 Task: Add Earth's Best Organic Peas Stage 2 Baby Food Jar to the cart.
Action: Mouse moved to (291, 164)
Screenshot: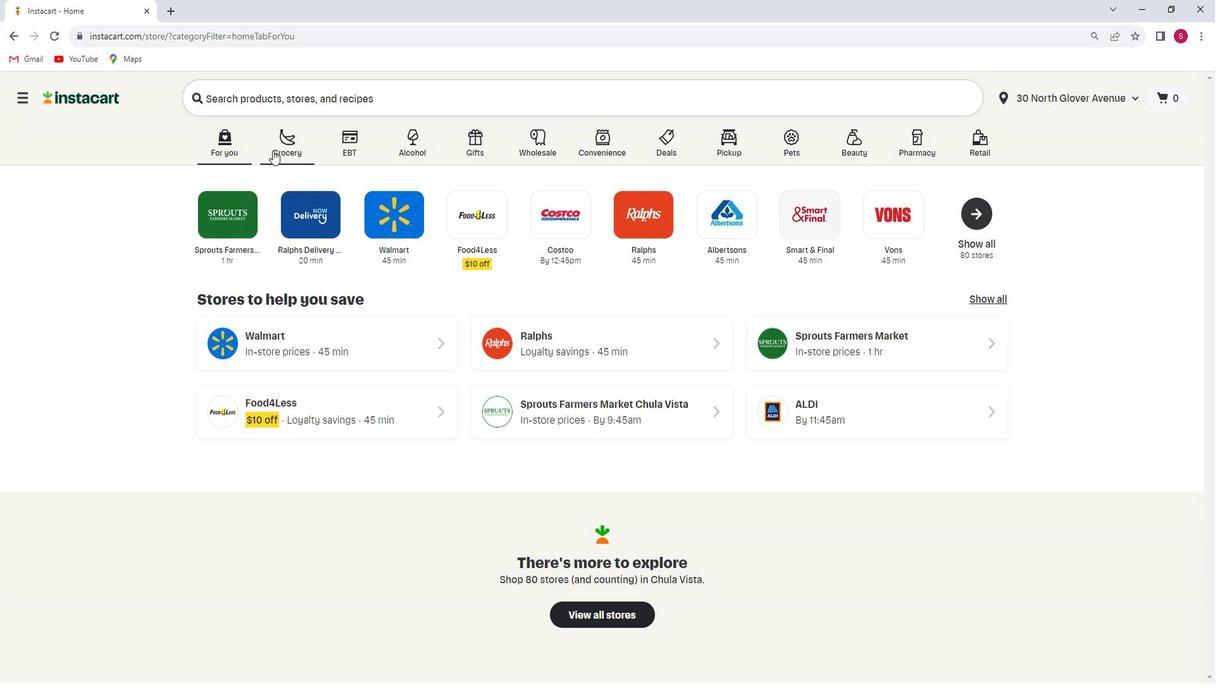 
Action: Mouse pressed left at (291, 164)
Screenshot: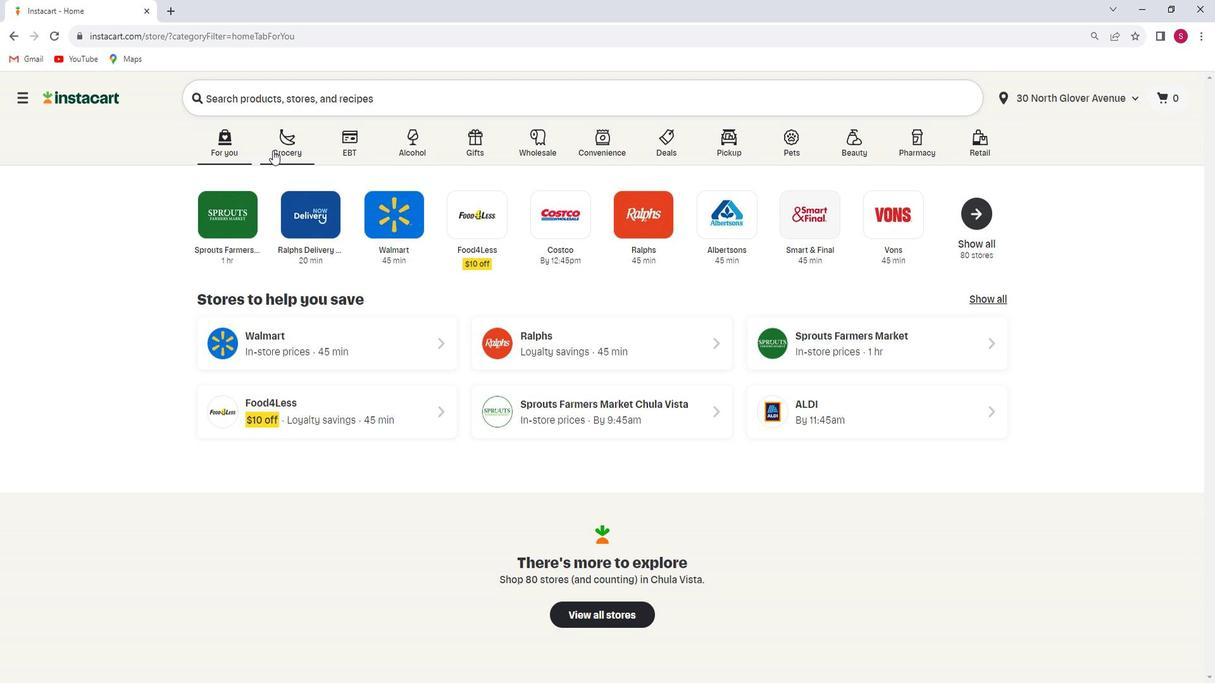 
Action: Mouse moved to (298, 369)
Screenshot: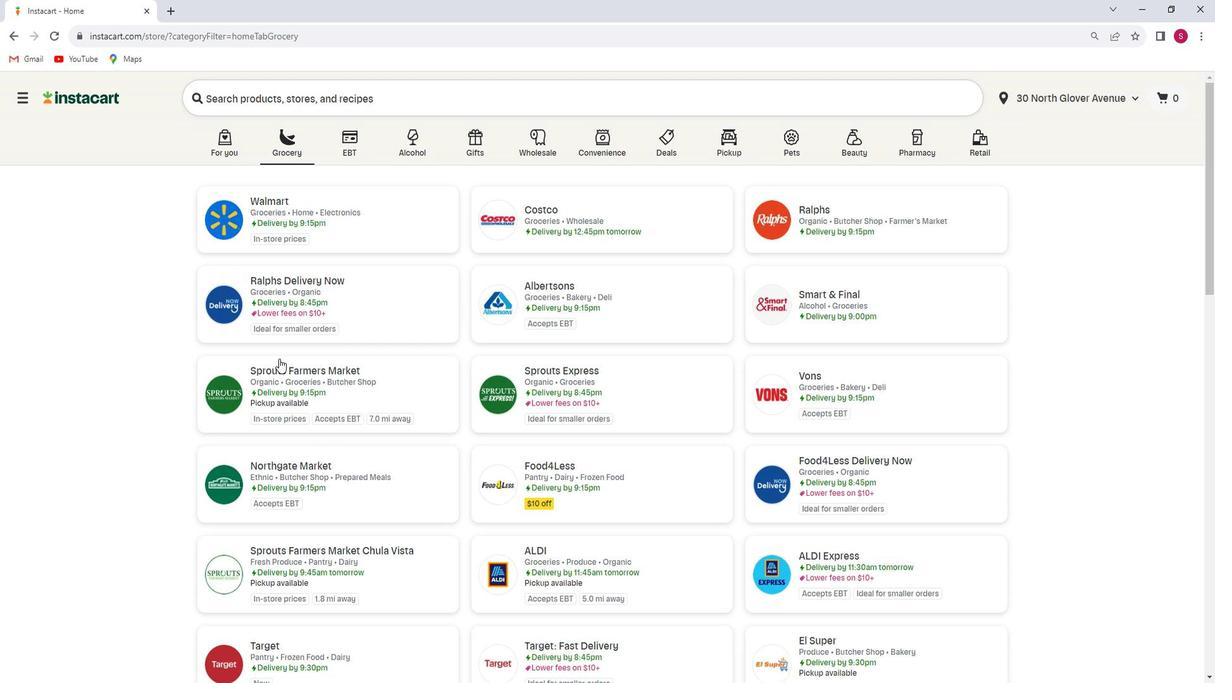 
Action: Mouse pressed left at (298, 369)
Screenshot: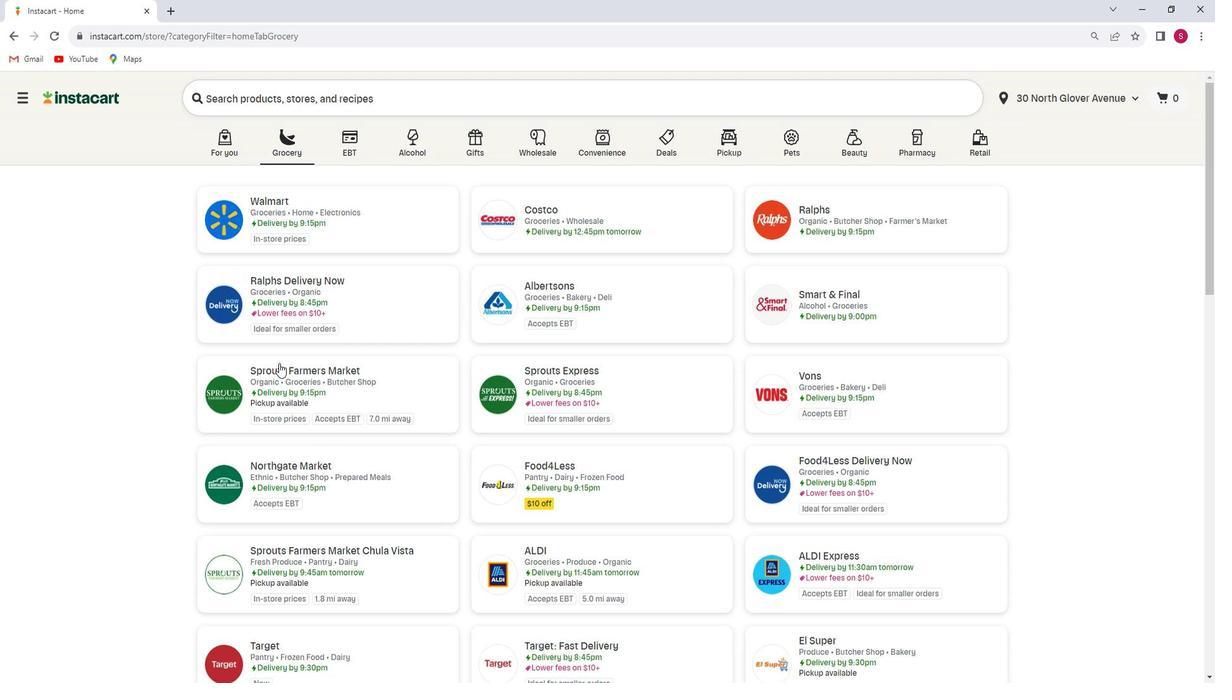 
Action: Mouse moved to (96, 324)
Screenshot: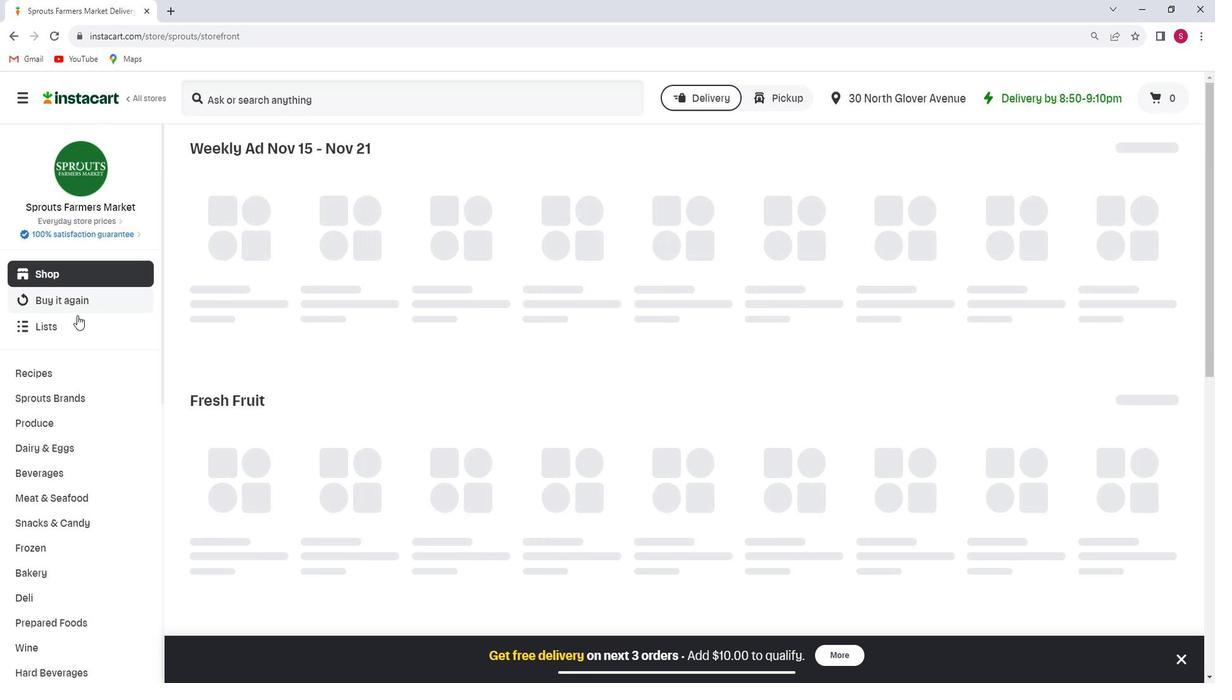 
Action: Mouse scrolled (96, 323) with delta (0, 0)
Screenshot: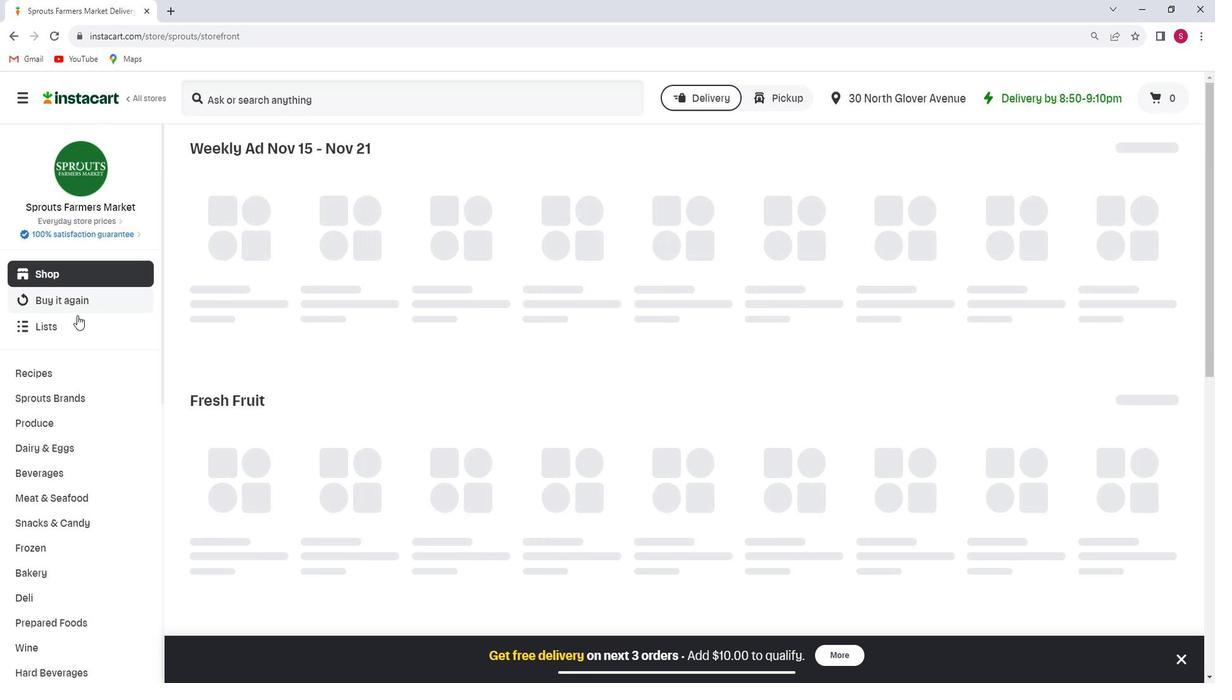 
Action: Mouse moved to (96, 326)
Screenshot: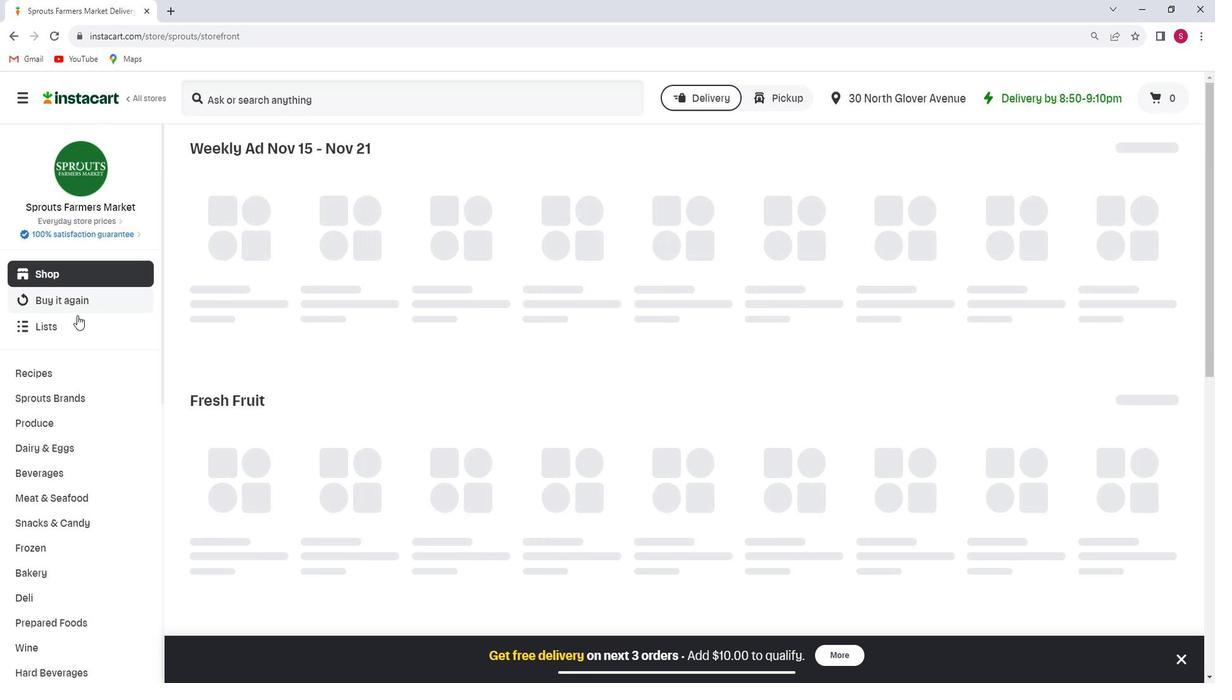 
Action: Mouse scrolled (96, 325) with delta (0, 0)
Screenshot: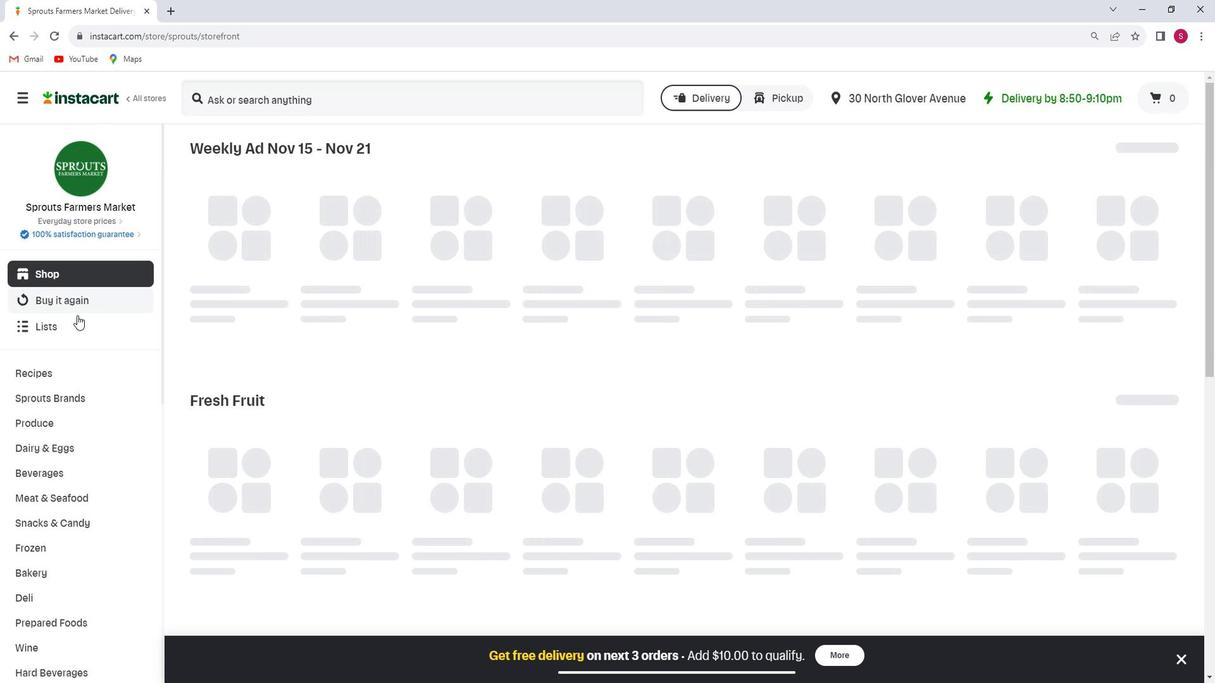 
Action: Mouse scrolled (96, 325) with delta (0, 0)
Screenshot: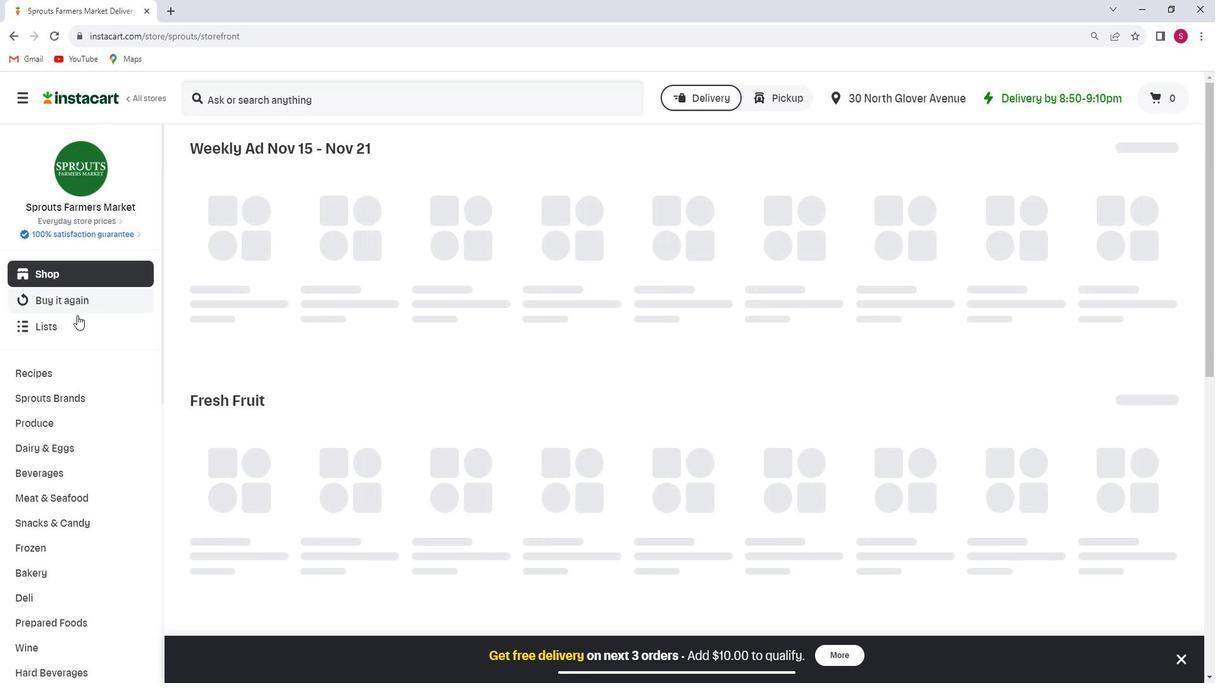 
Action: Mouse scrolled (96, 325) with delta (0, 0)
Screenshot: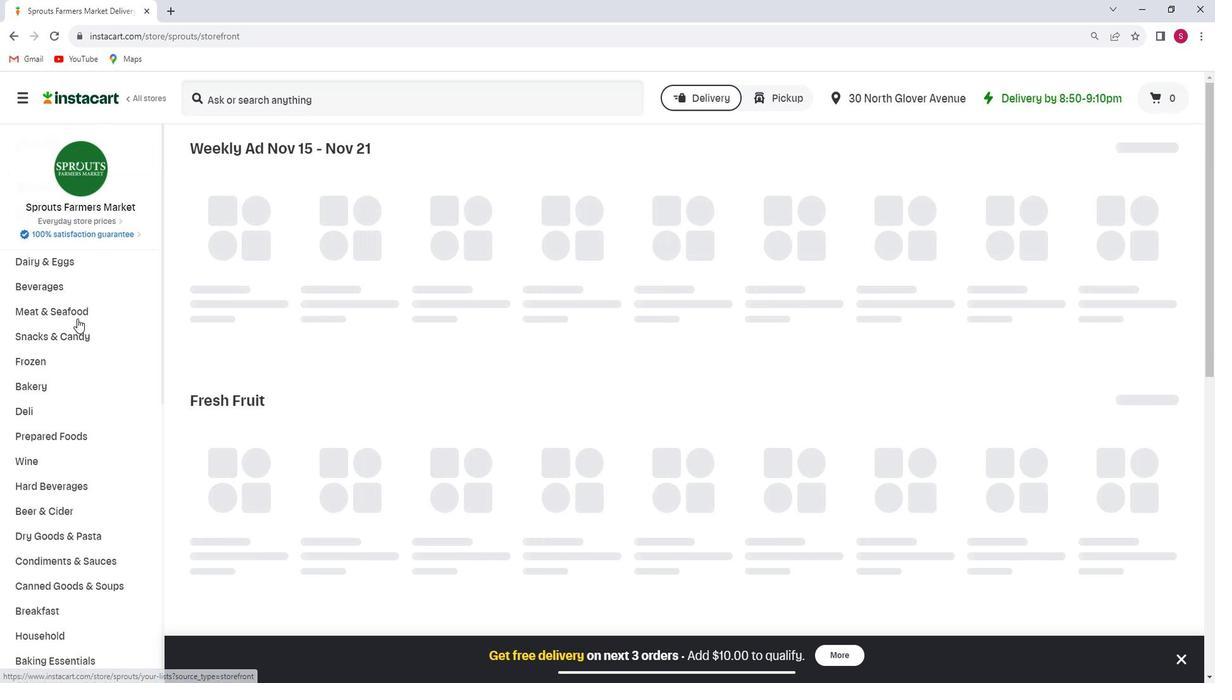 
Action: Mouse scrolled (96, 325) with delta (0, 0)
Screenshot: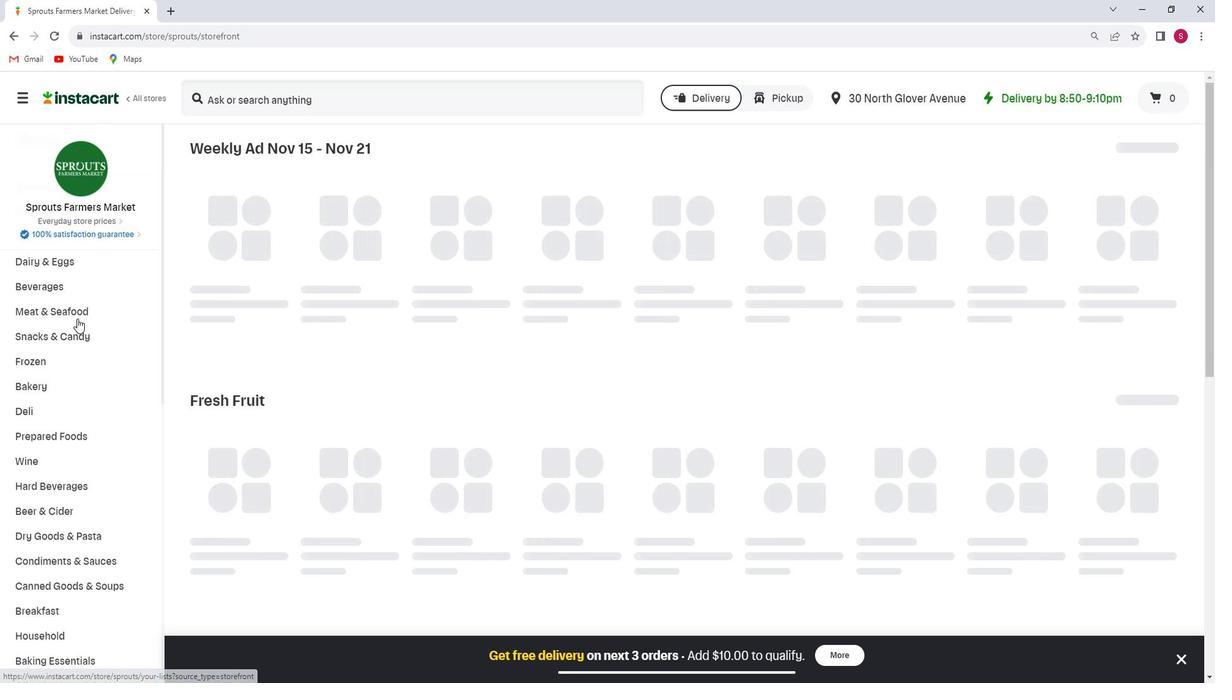 
Action: Mouse scrolled (96, 325) with delta (0, 0)
Screenshot: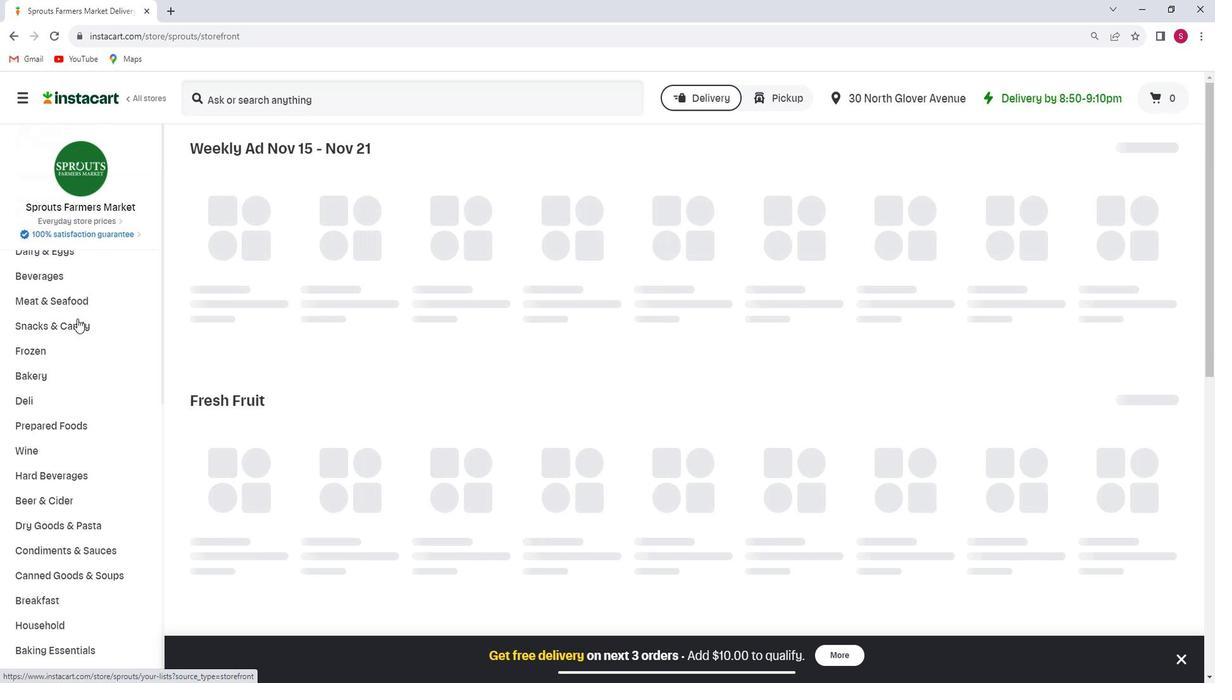
Action: Mouse scrolled (96, 325) with delta (0, 0)
Screenshot: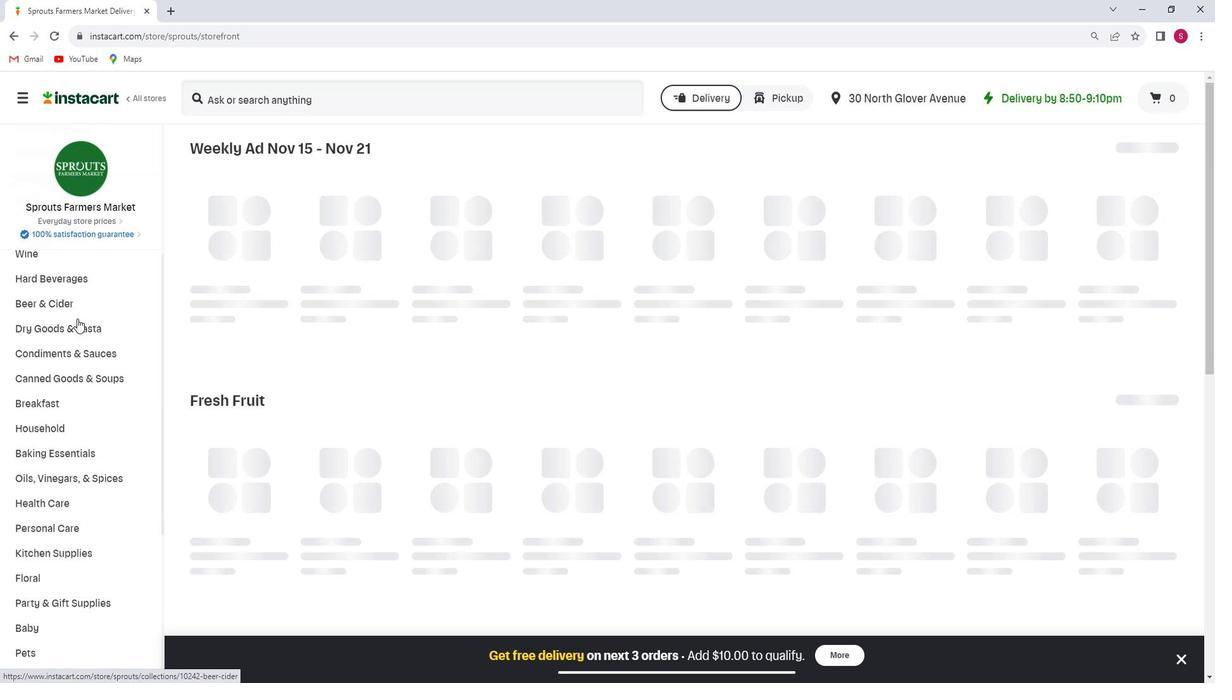
Action: Mouse scrolled (96, 325) with delta (0, 0)
Screenshot: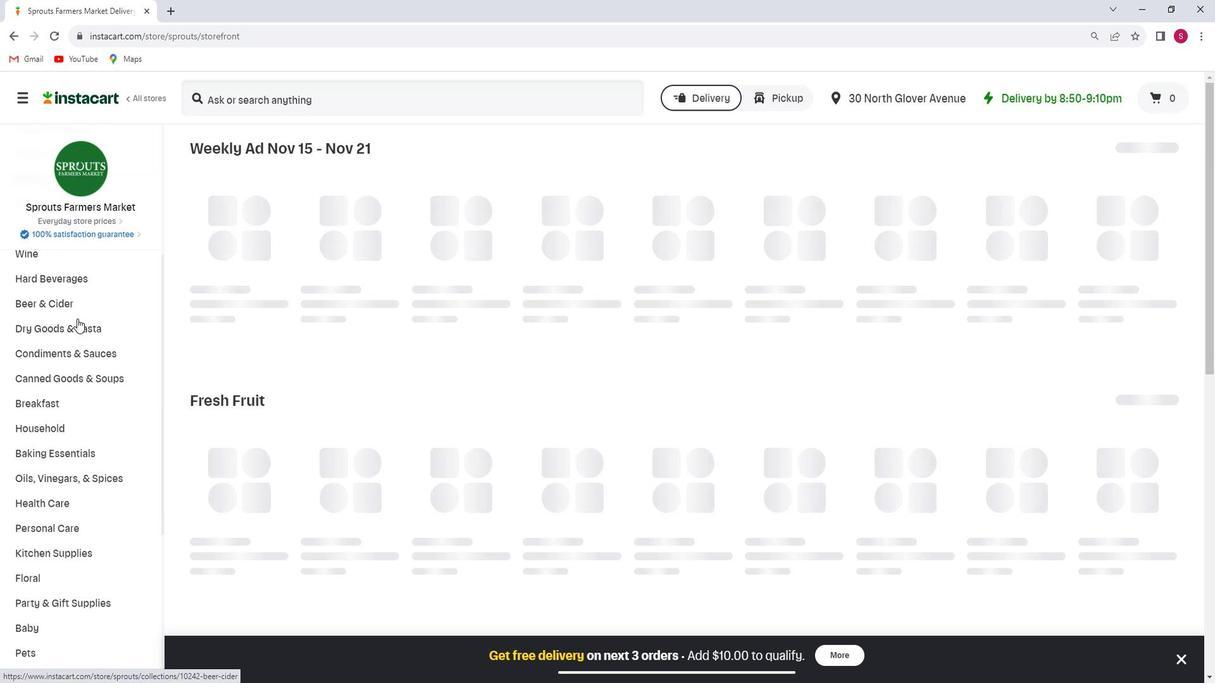 
Action: Mouse scrolled (96, 325) with delta (0, 0)
Screenshot: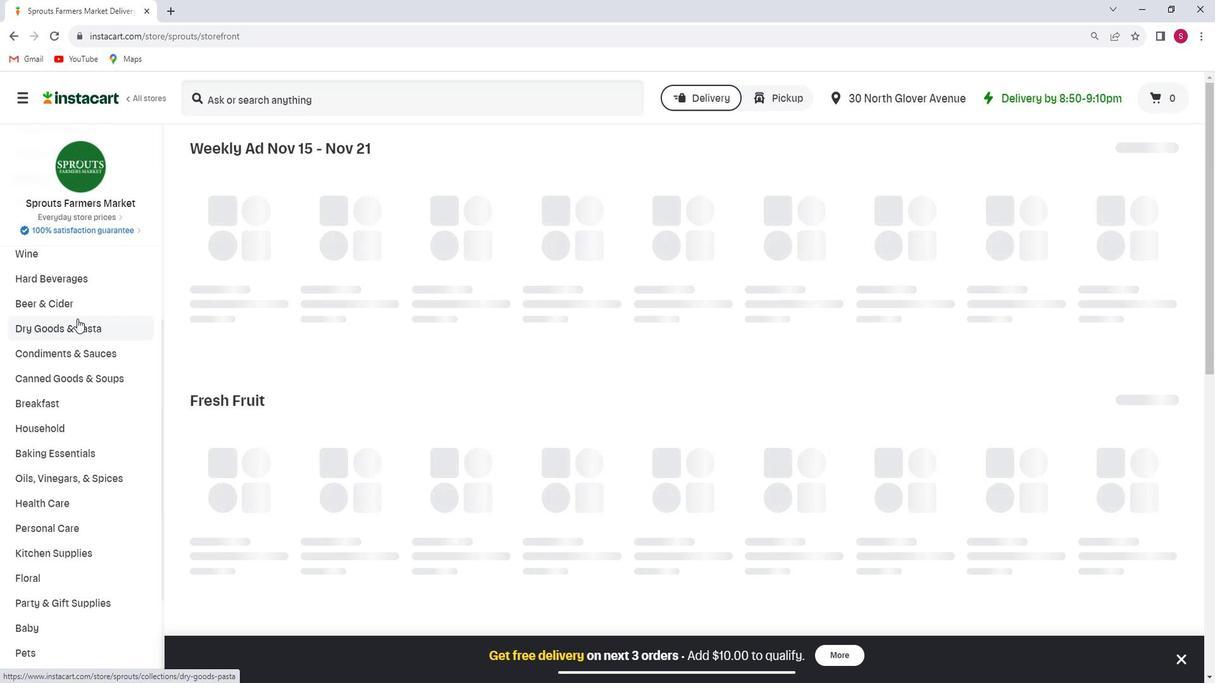 
Action: Mouse moved to (55, 464)
Screenshot: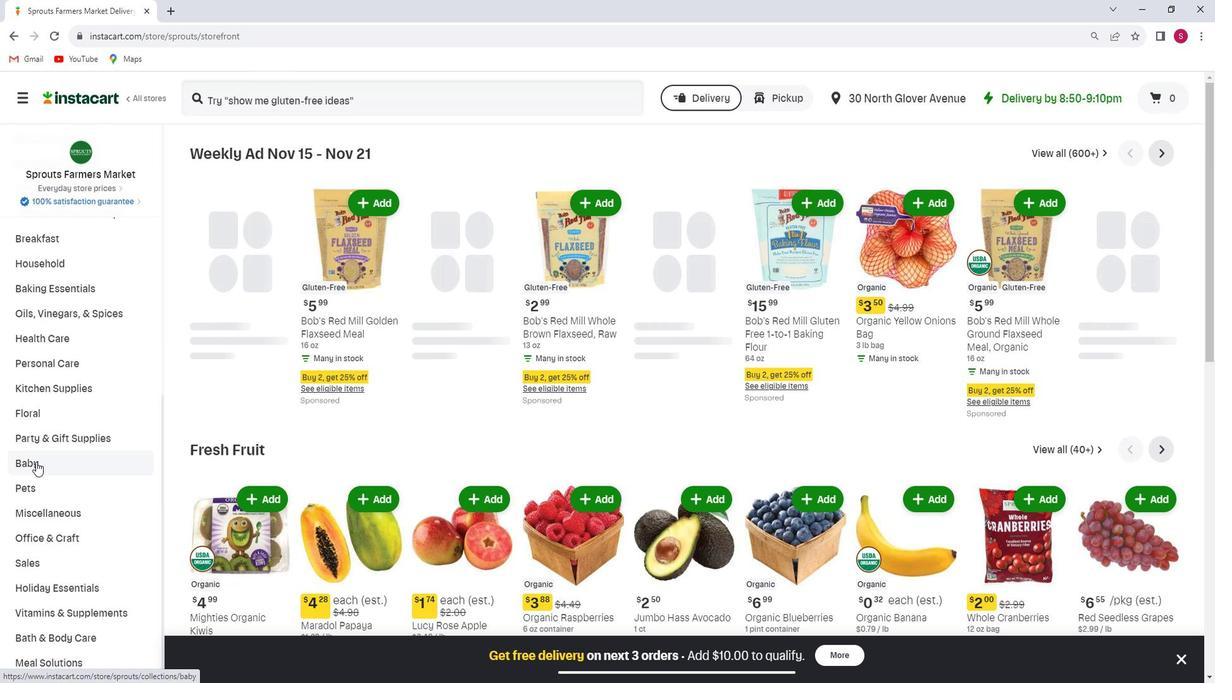 
Action: Mouse pressed left at (55, 464)
Screenshot: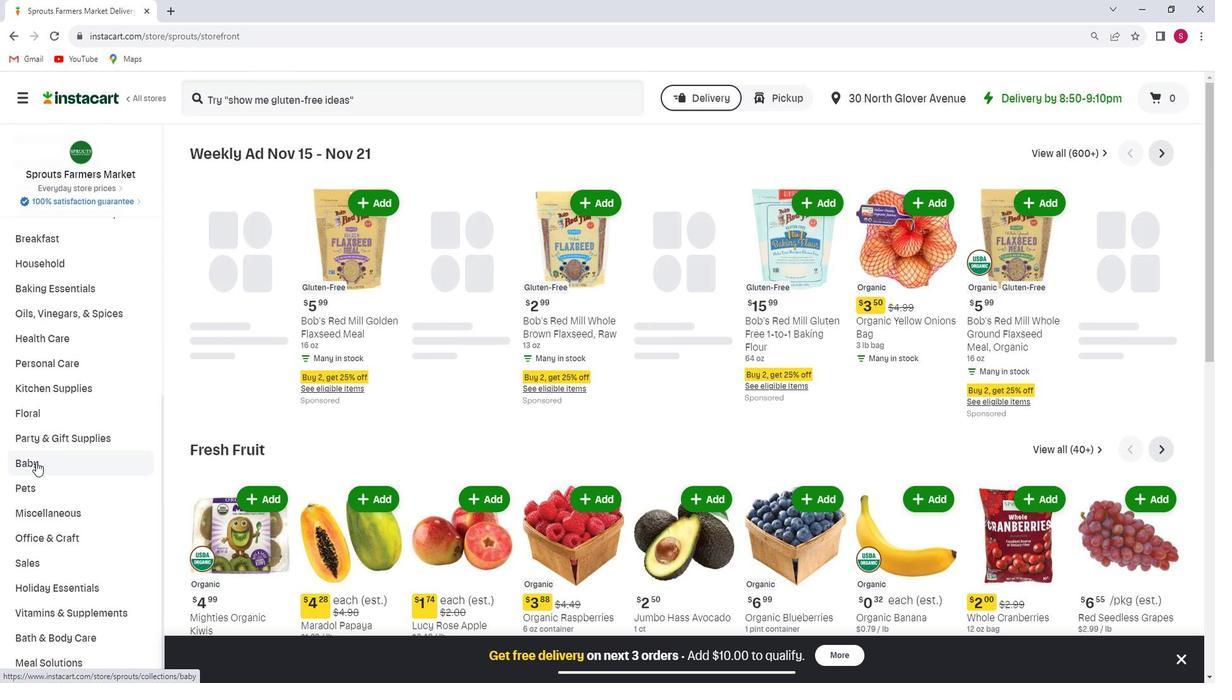 
Action: Mouse moved to (99, 566)
Screenshot: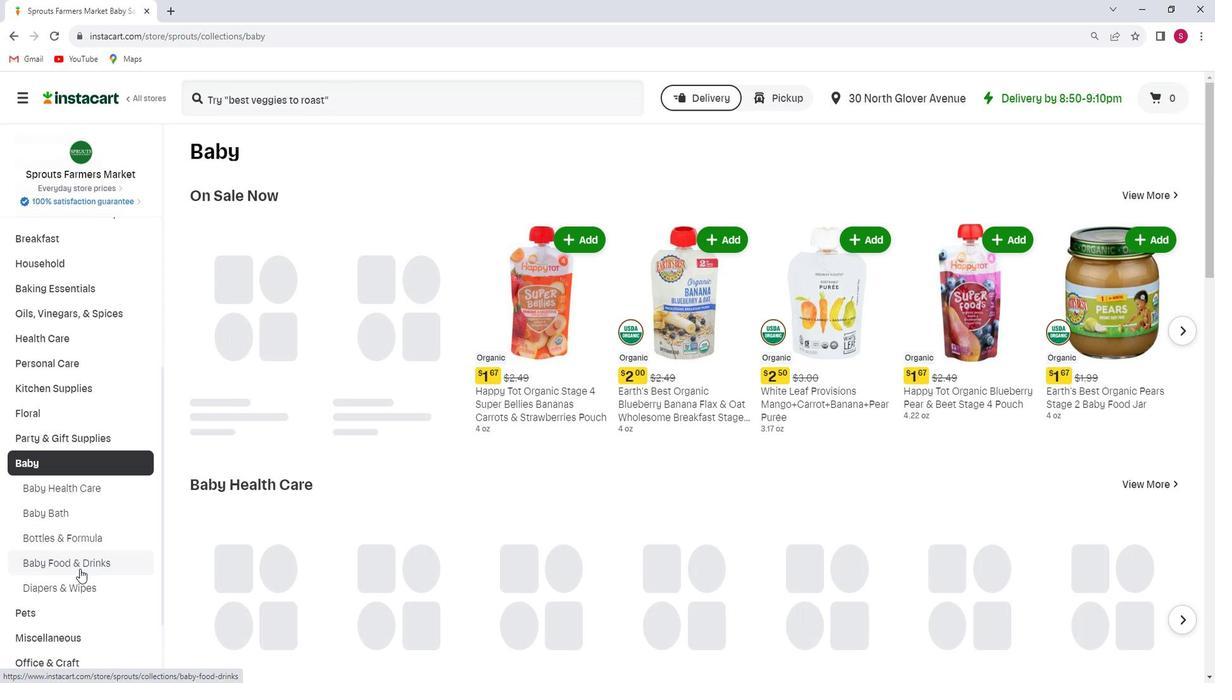 
Action: Mouse pressed left at (99, 566)
Screenshot: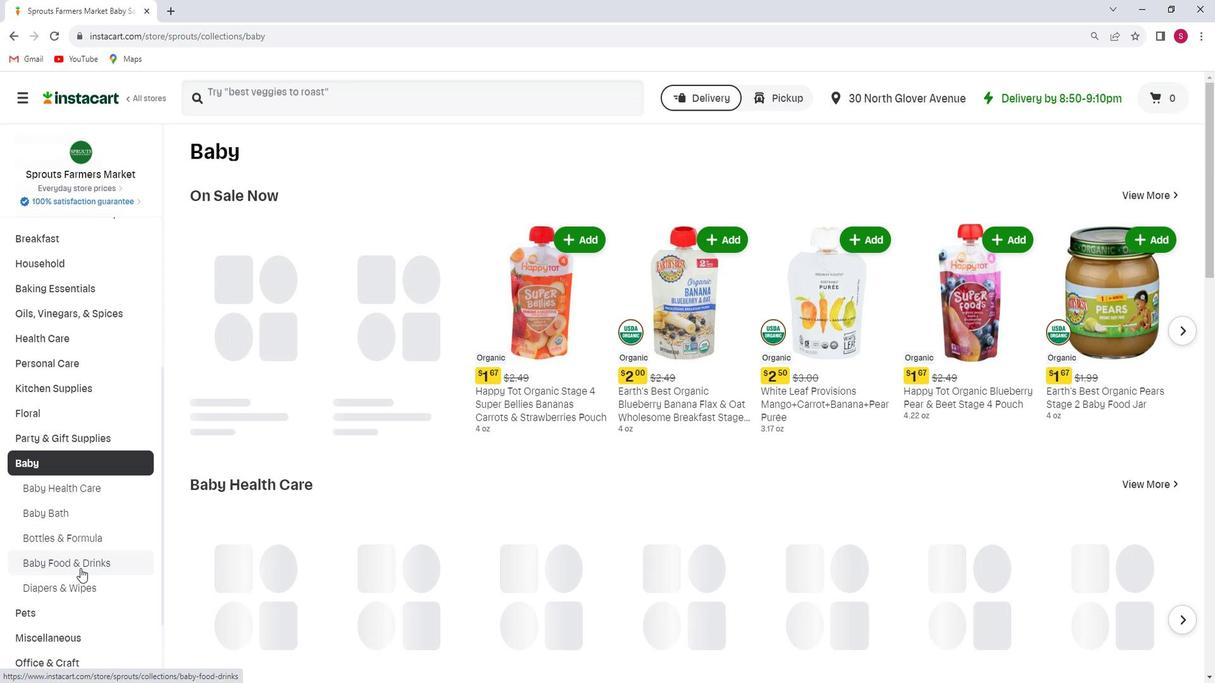 
Action: Mouse moved to (338, 118)
Screenshot: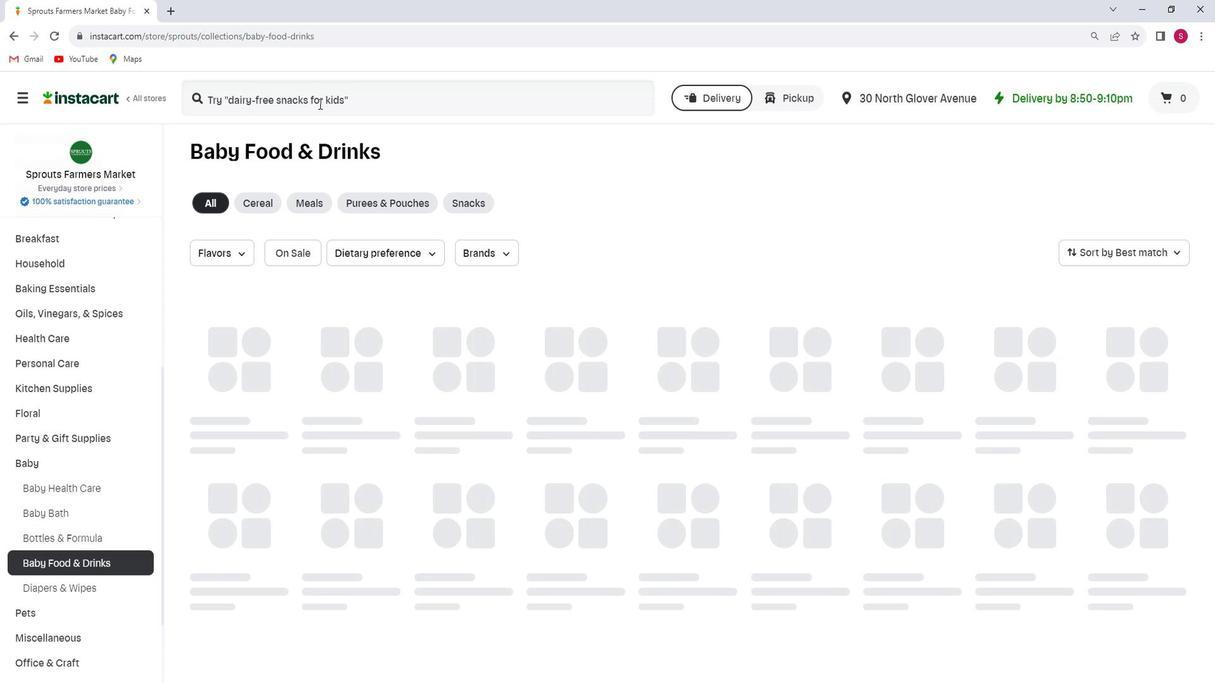 
Action: Mouse pressed left at (338, 118)
Screenshot: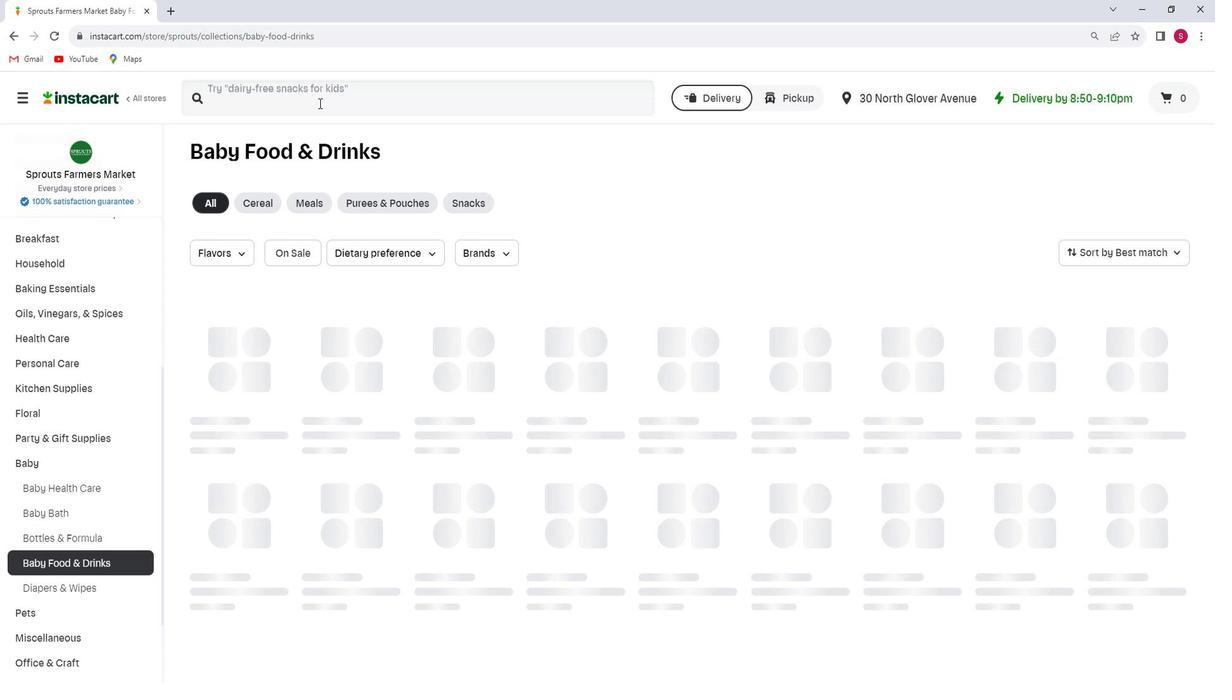 
Action: Mouse pressed left at (338, 118)
Screenshot: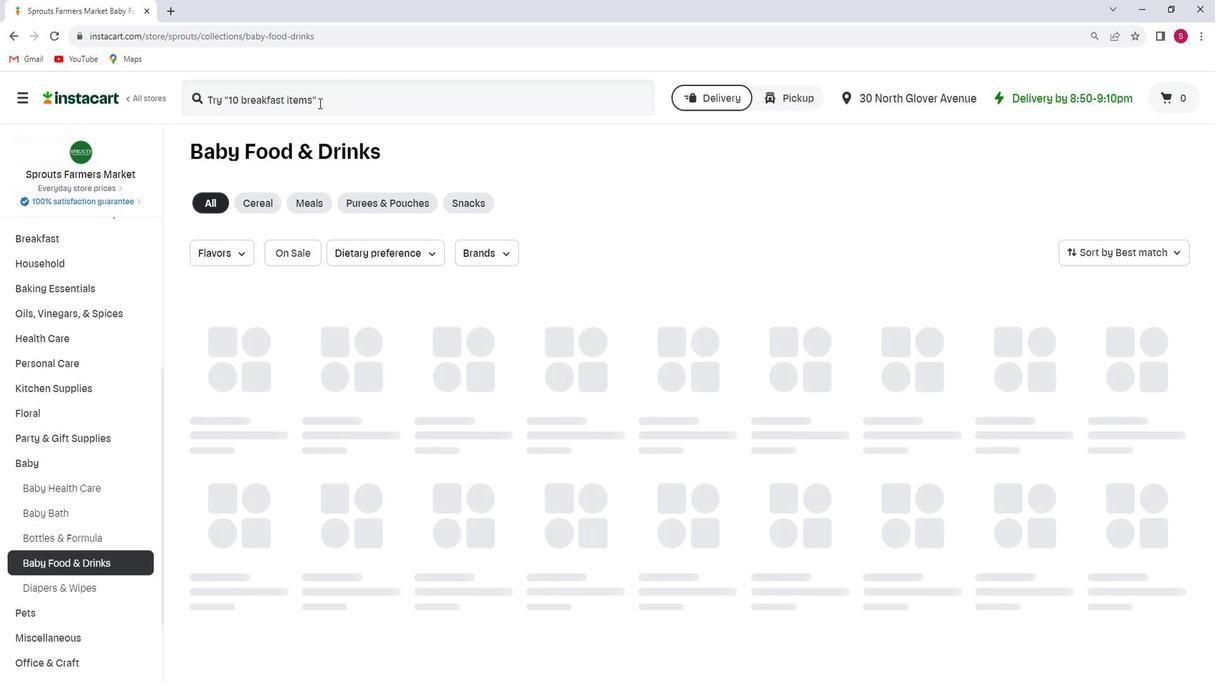 
Action: Mouse moved to (312, 98)
Screenshot: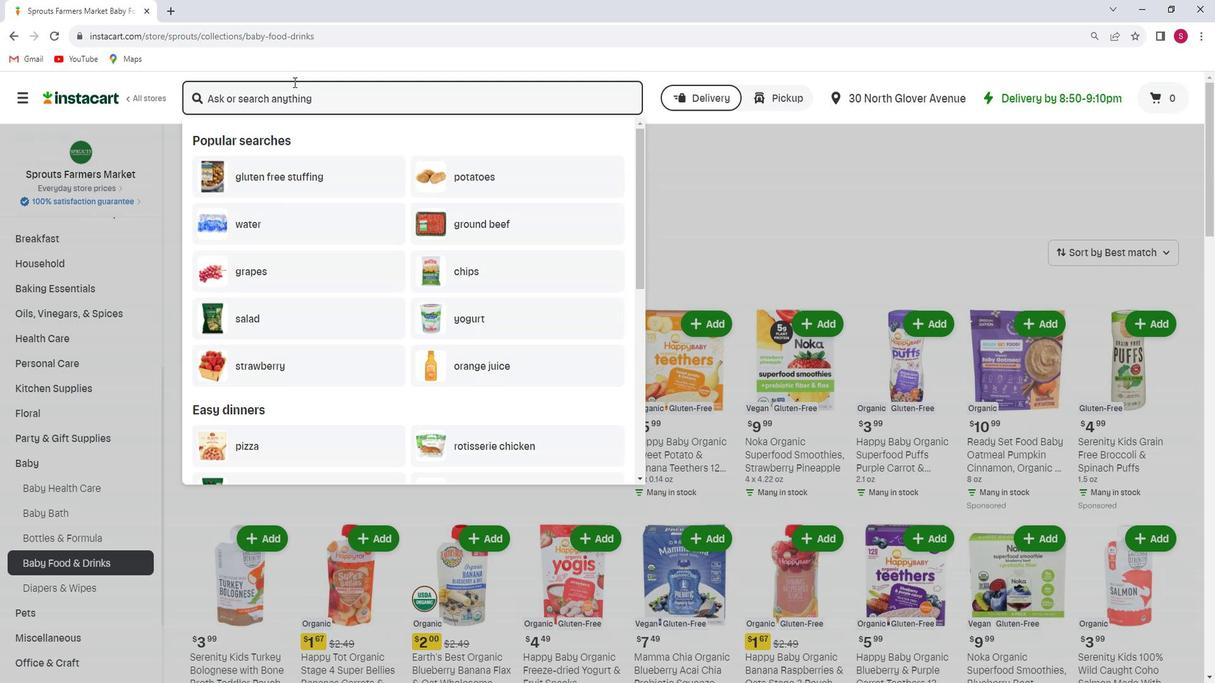 
Action: Key pressed <Key.shift>Earths<Key.space><Key.shift><Key.shift><Key.shift><Key.shift>Best<Key.space><Key.shift_r>Organic<Key.space><Key.shift_r>Peas<Key.space><Key.shift>Staf<Key.backspace>ge<Key.space>2<Key.space><Key.shift_r><Key.shift_r><Key.shift_r><Key.shift_r><Key.shift_r><Key.shift_r><Key.shift_r><Key.shift_r>Baby<Key.space><Key.shift><Key.shift><Key.shift><Key.shift>Food<Key.space><Key.shift_r>Jar<Key.enter>
Screenshot: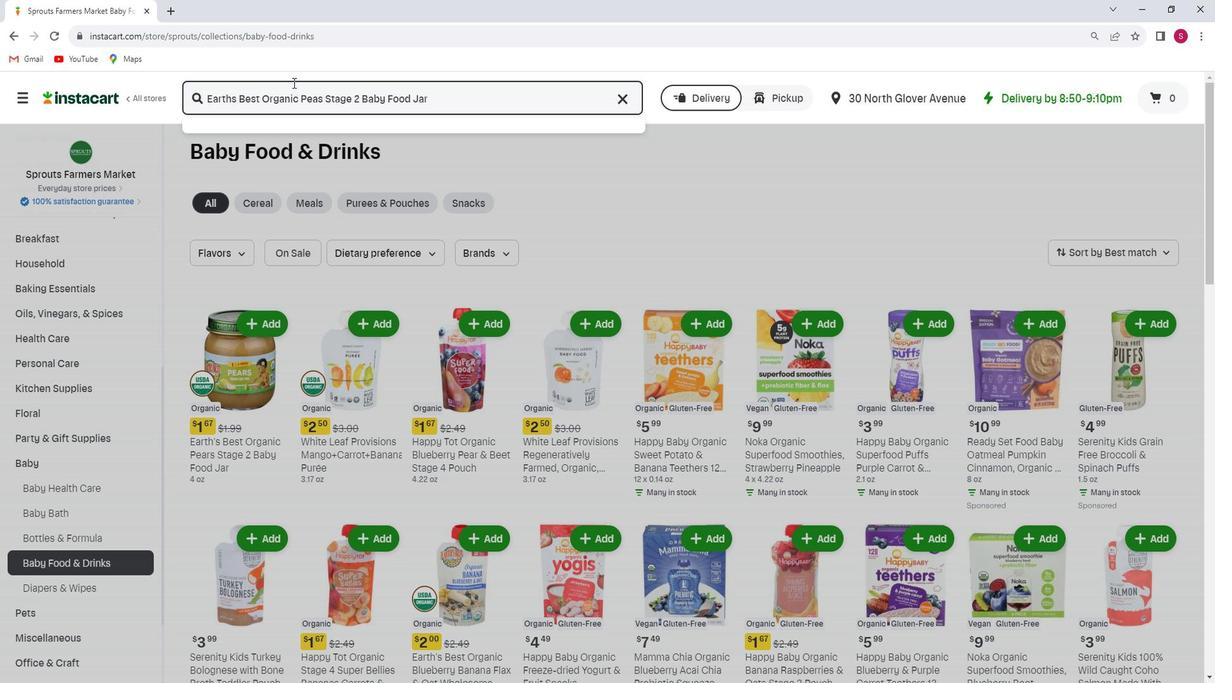 
Action: Mouse moved to (757, 217)
Screenshot: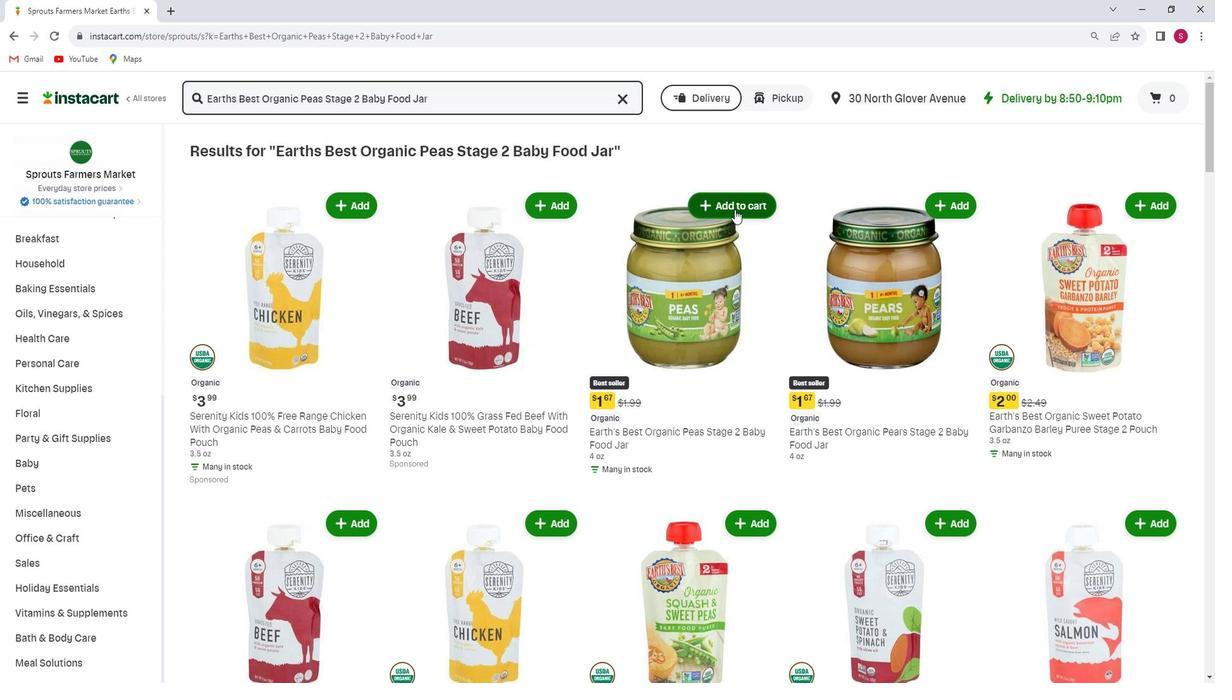 
Action: Mouse pressed left at (757, 217)
Screenshot: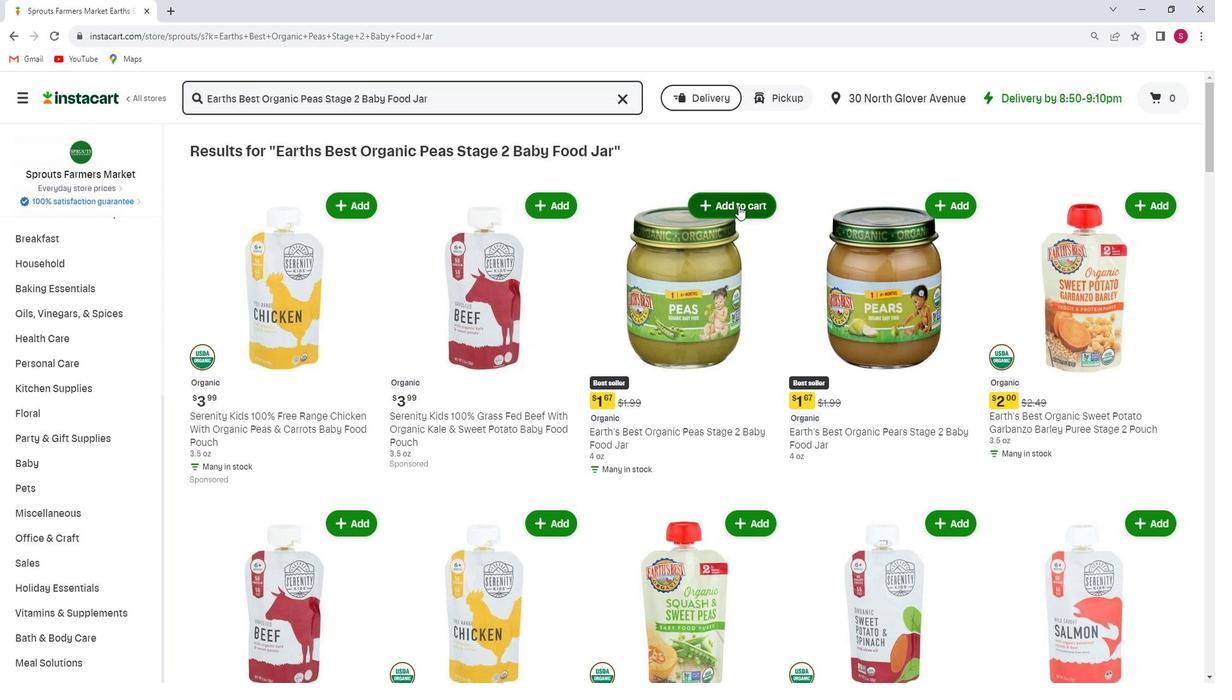 
Action: Mouse moved to (742, 291)
Screenshot: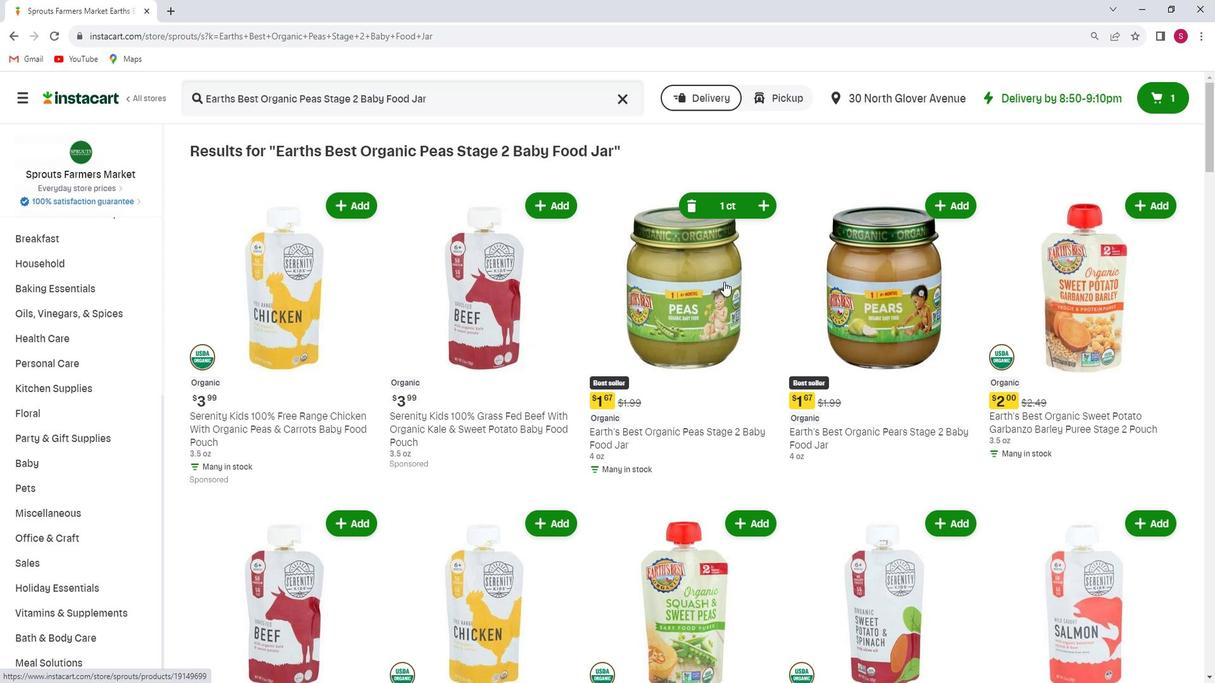 
